 Task: Disable the extension "AdBlock".
Action: Mouse moved to (1076, 31)
Screenshot: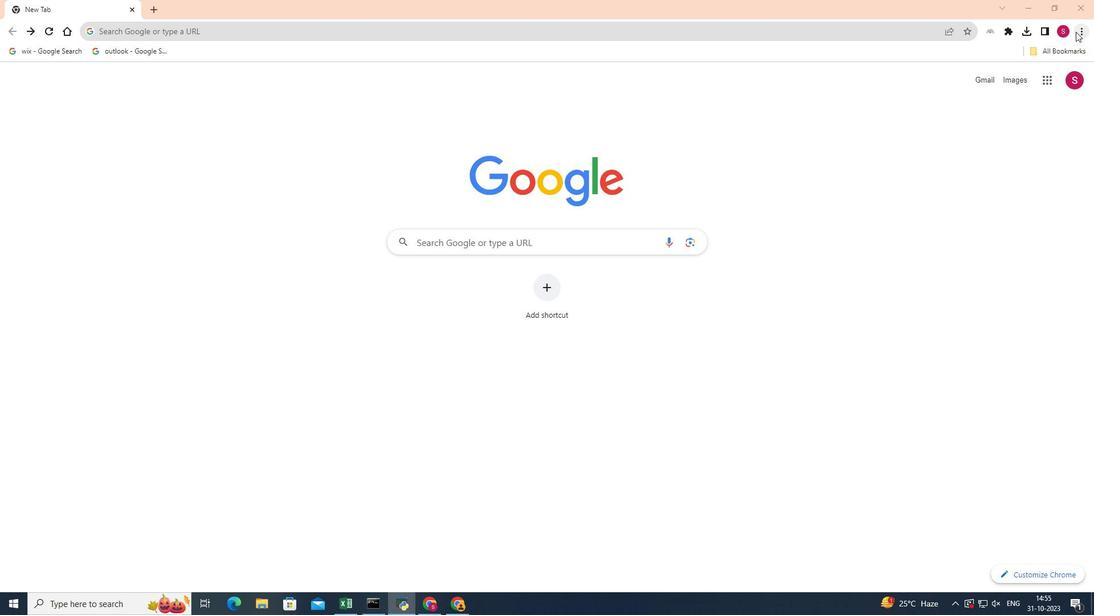 
Action: Mouse pressed left at (1076, 31)
Screenshot: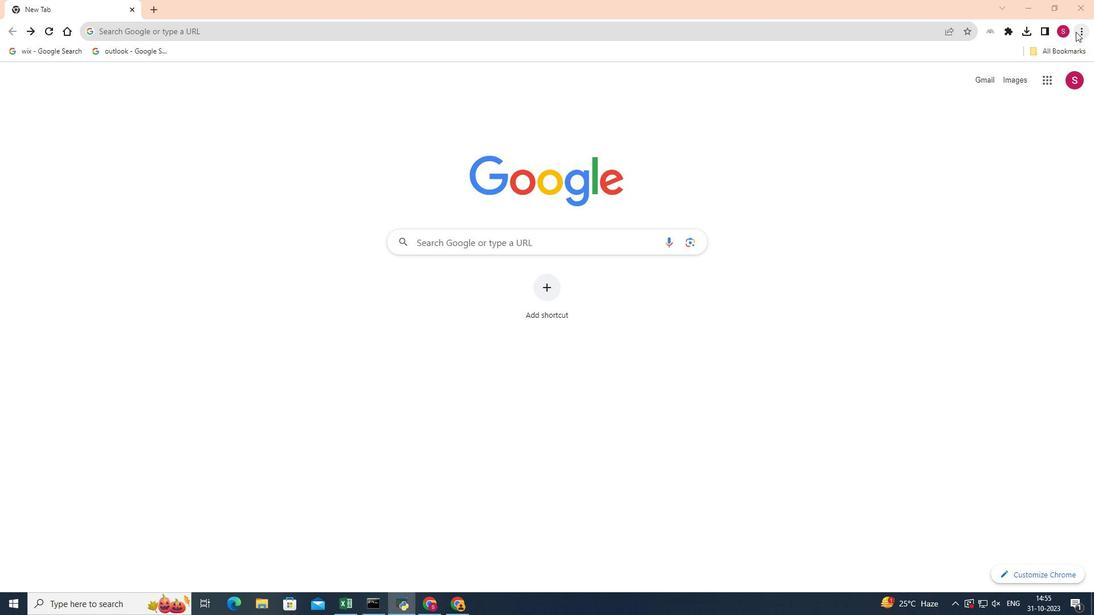 
Action: Mouse moved to (985, 140)
Screenshot: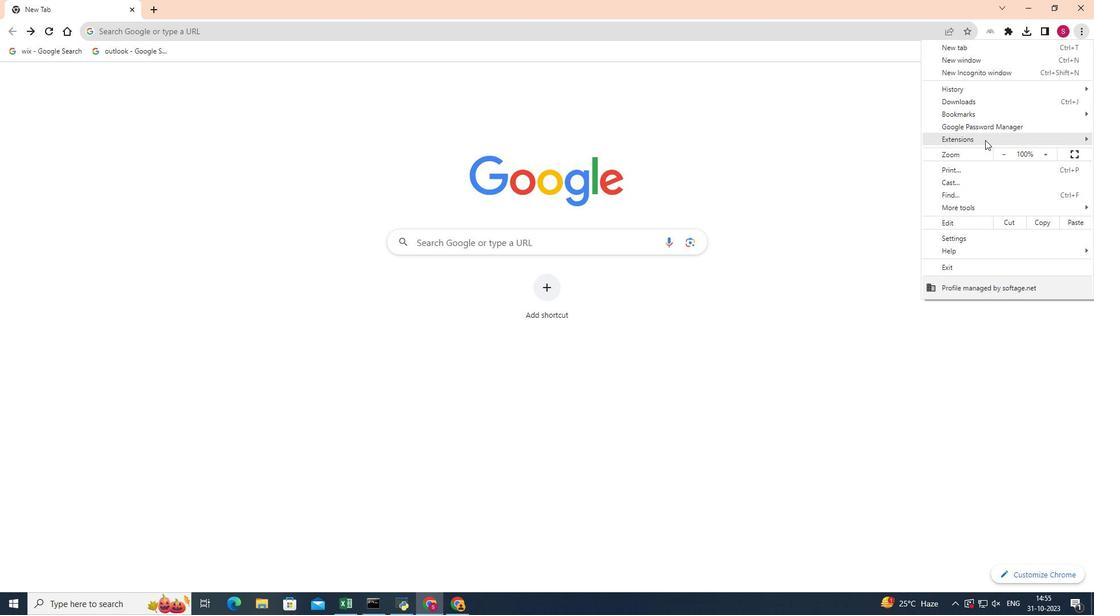 
Action: Mouse pressed left at (985, 140)
Screenshot: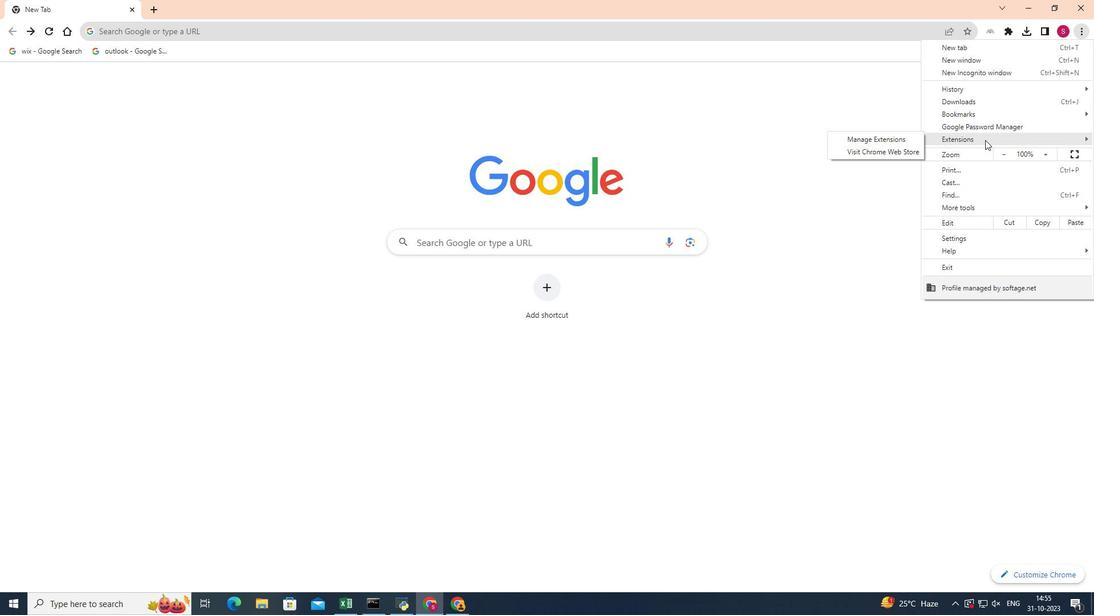 
Action: Mouse moved to (891, 140)
Screenshot: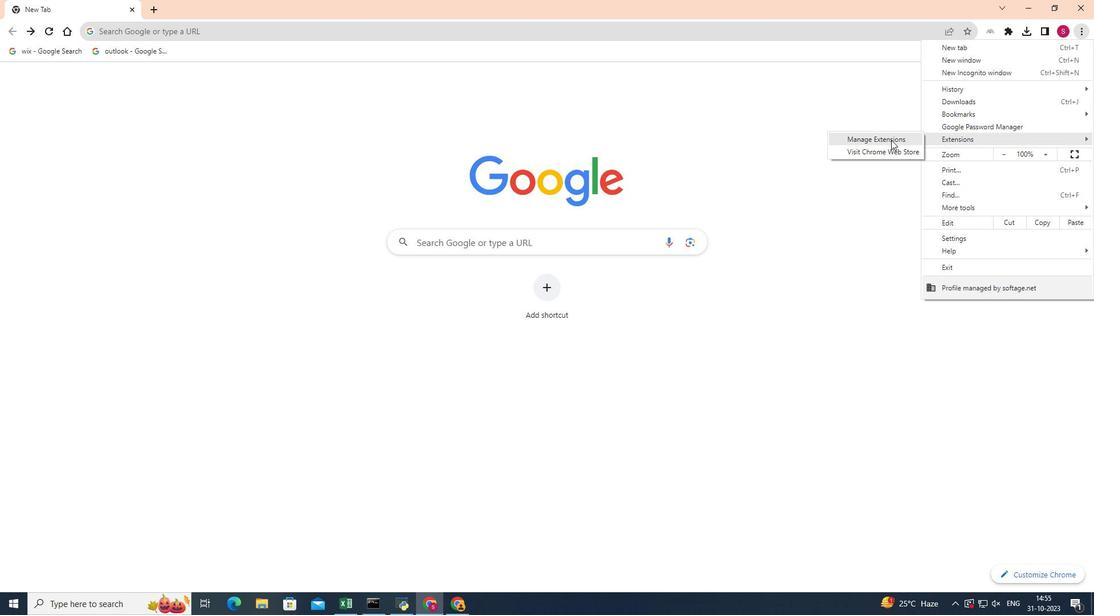 
Action: Mouse pressed left at (891, 140)
Screenshot: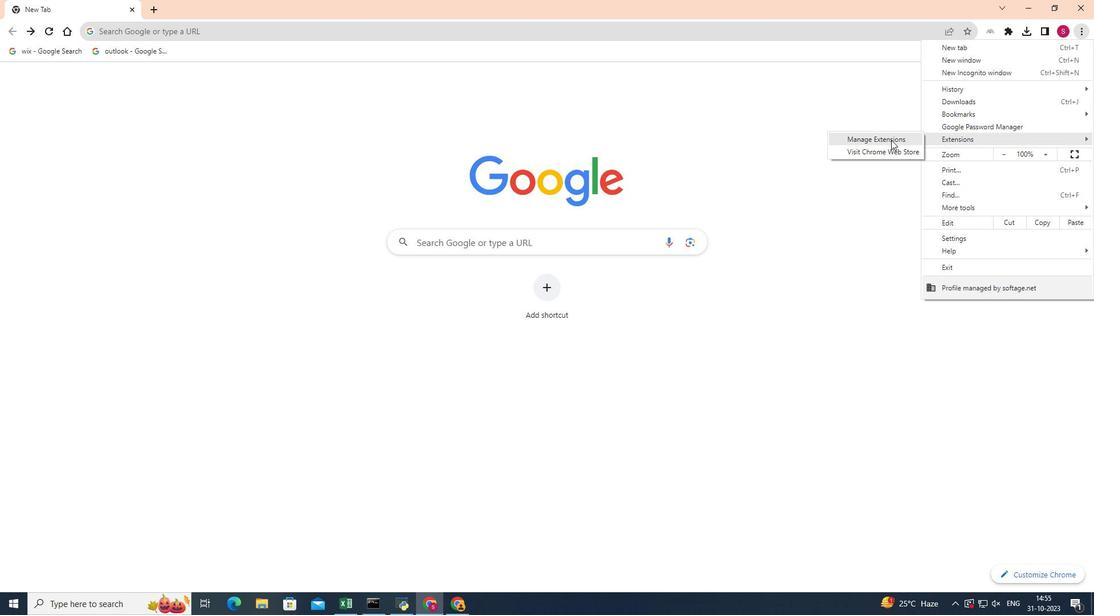 
Action: Mouse moved to (445, 181)
Screenshot: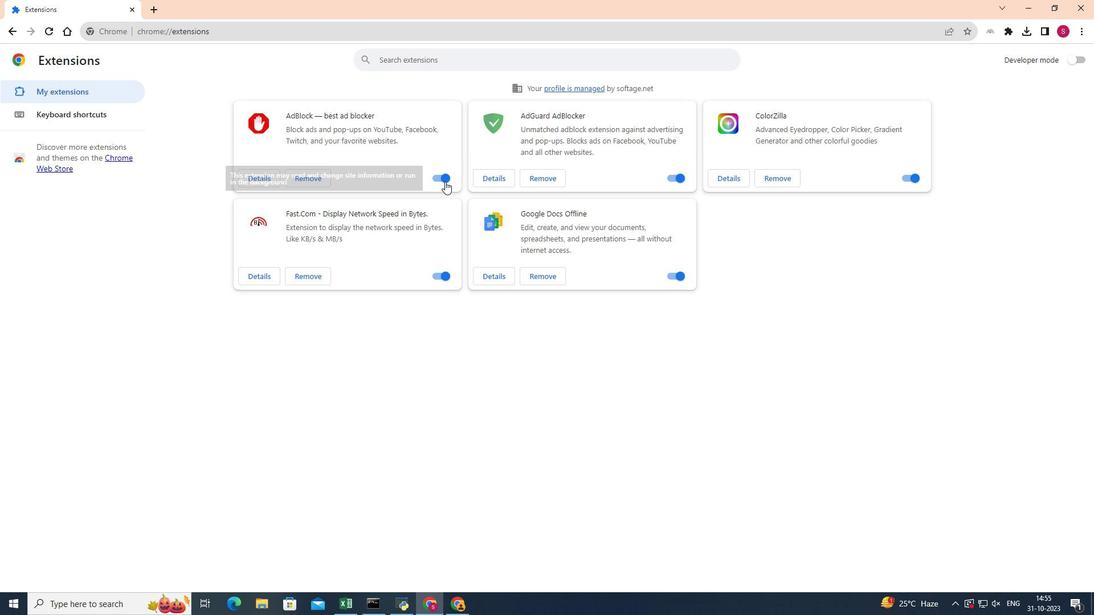 
Action: Mouse pressed left at (445, 181)
Screenshot: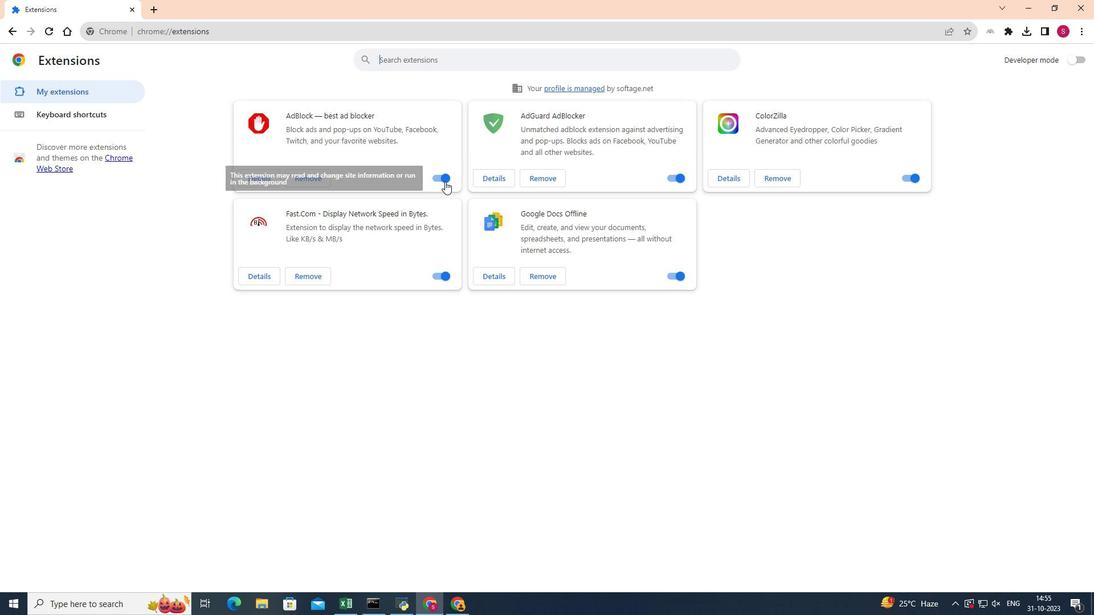 
Action: Mouse moved to (447, 180)
Screenshot: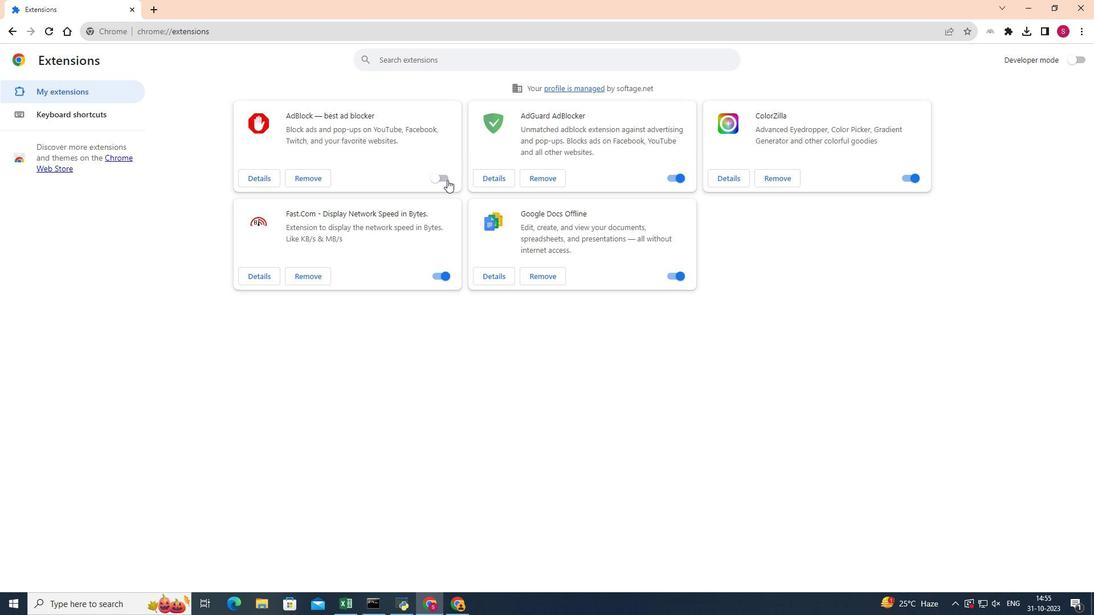 
